 Task: Determine the Delaunay triangulation of a set of points.
Action: Mouse moved to (121, 67)
Screenshot: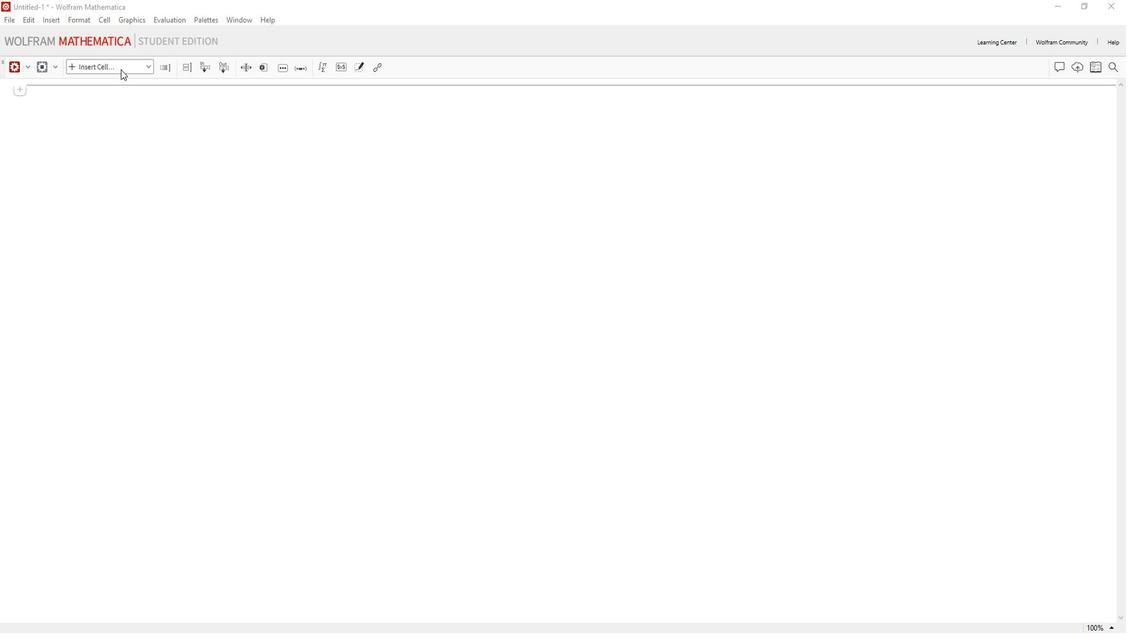 
Action: Mouse pressed left at (121, 67)
Screenshot: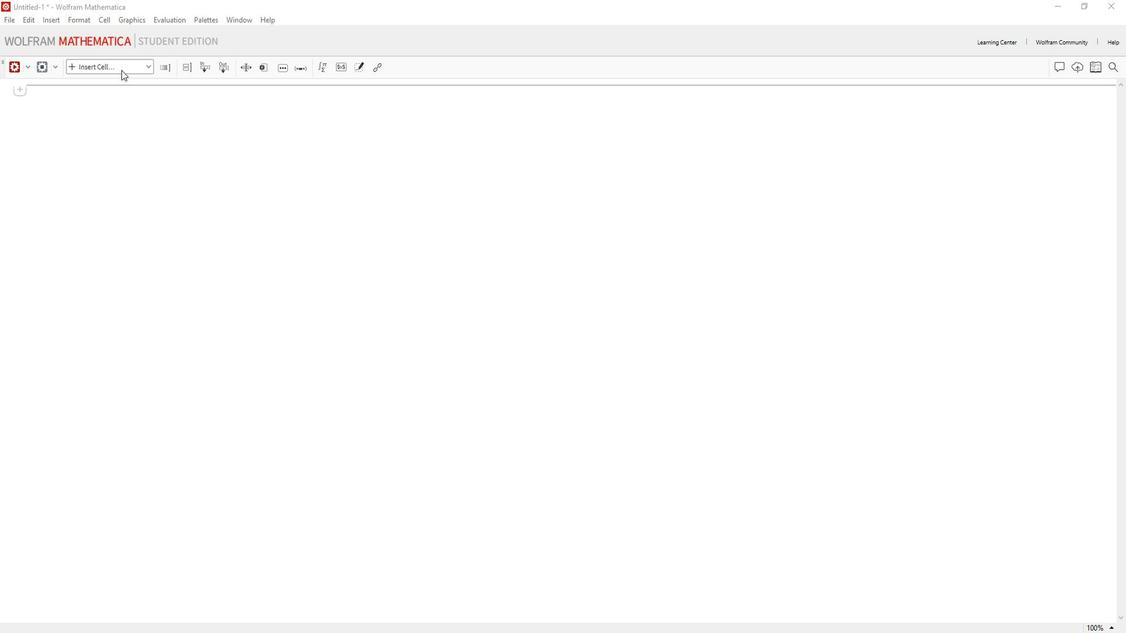 
Action: Mouse moved to (120, 88)
Screenshot: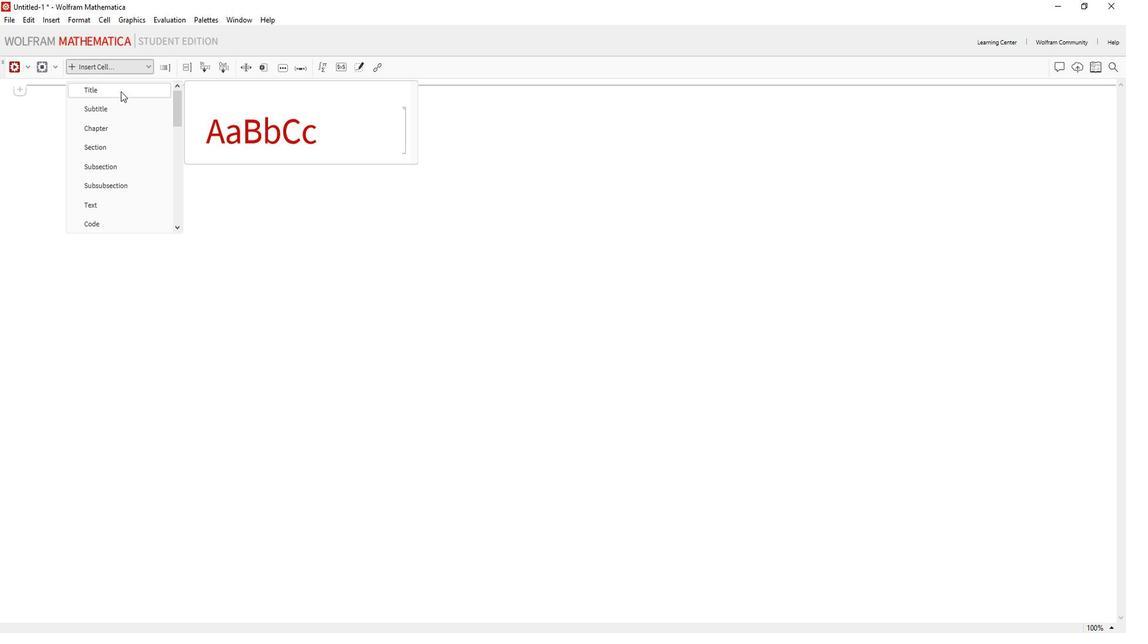 
Action: Mouse pressed left at (120, 88)
Screenshot: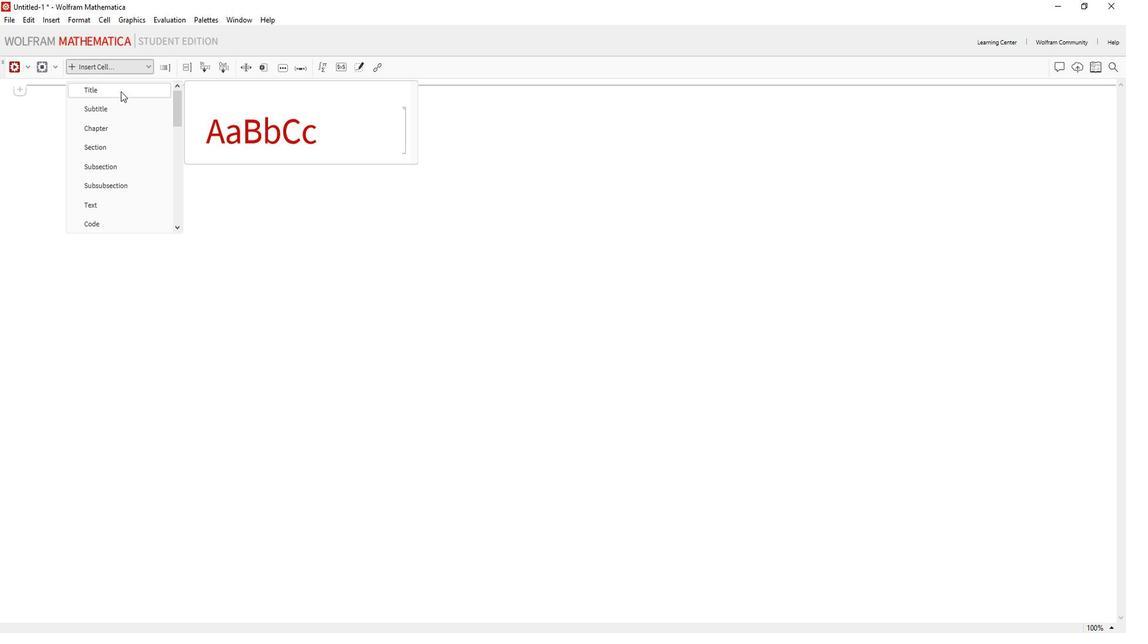 
Action: Key pressed d<Key.caps_lock>ELAUNAY<Key.space><Key.caps_lock>t<Key.caps_lock>RIANGULATION<Key.space>OF<Key.space><Key.caps_lock>a<Key.space>s<Key.caps_lock>ET<Key.space>OF<Key.space><Key.caps_lock>p<Key.caps_lock>OINTS
Screenshot: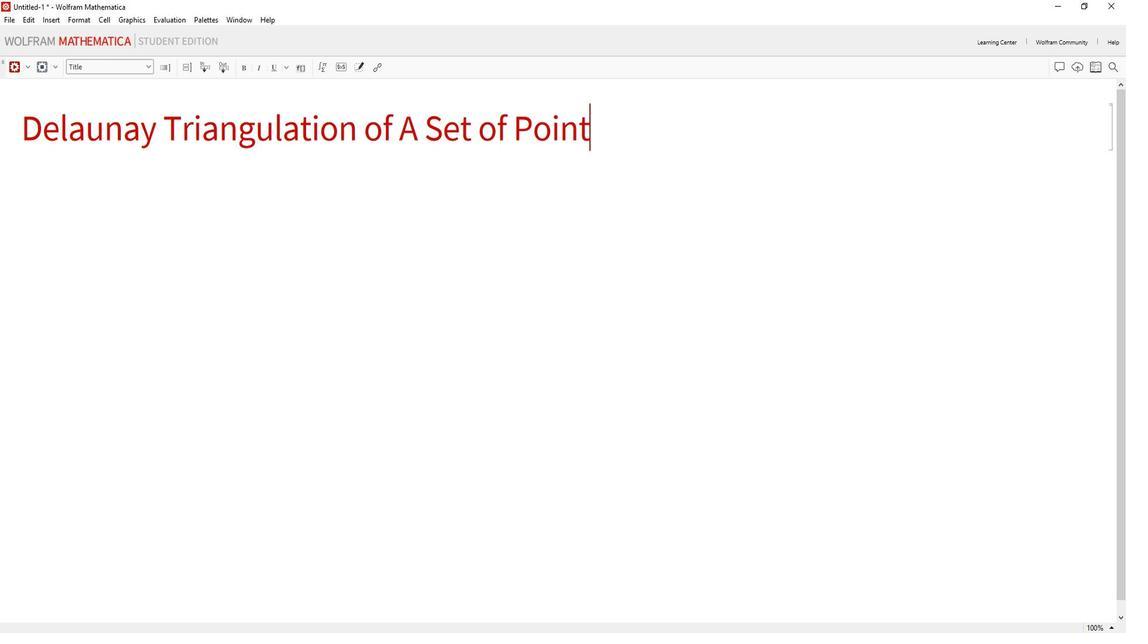 
Action: Mouse moved to (90, 203)
Screenshot: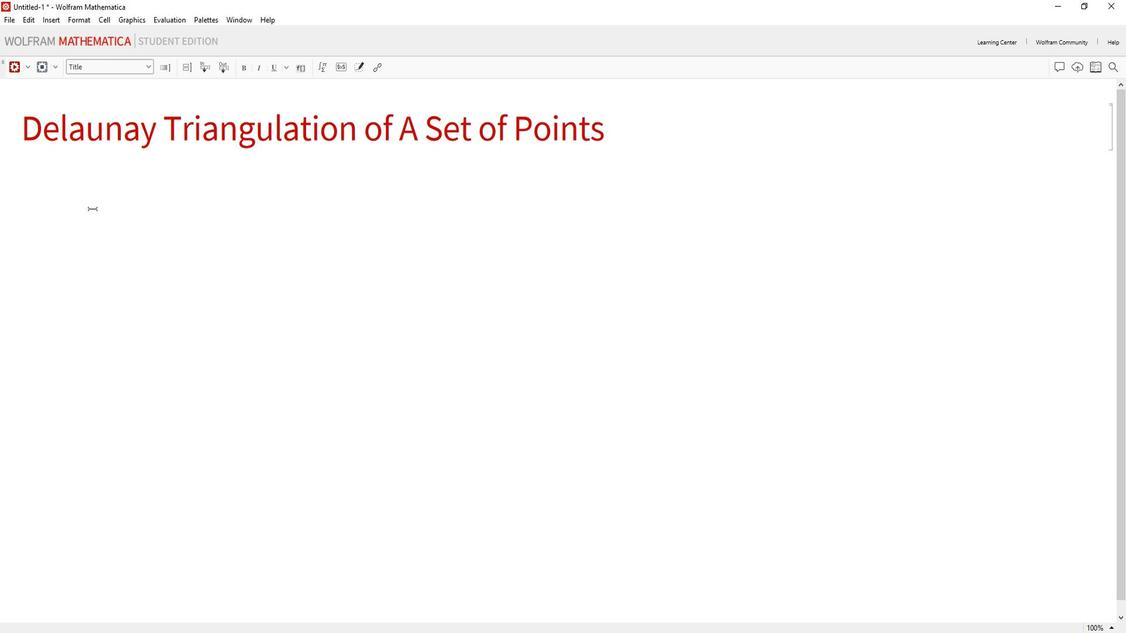 
Action: Mouse pressed left at (90, 203)
Screenshot: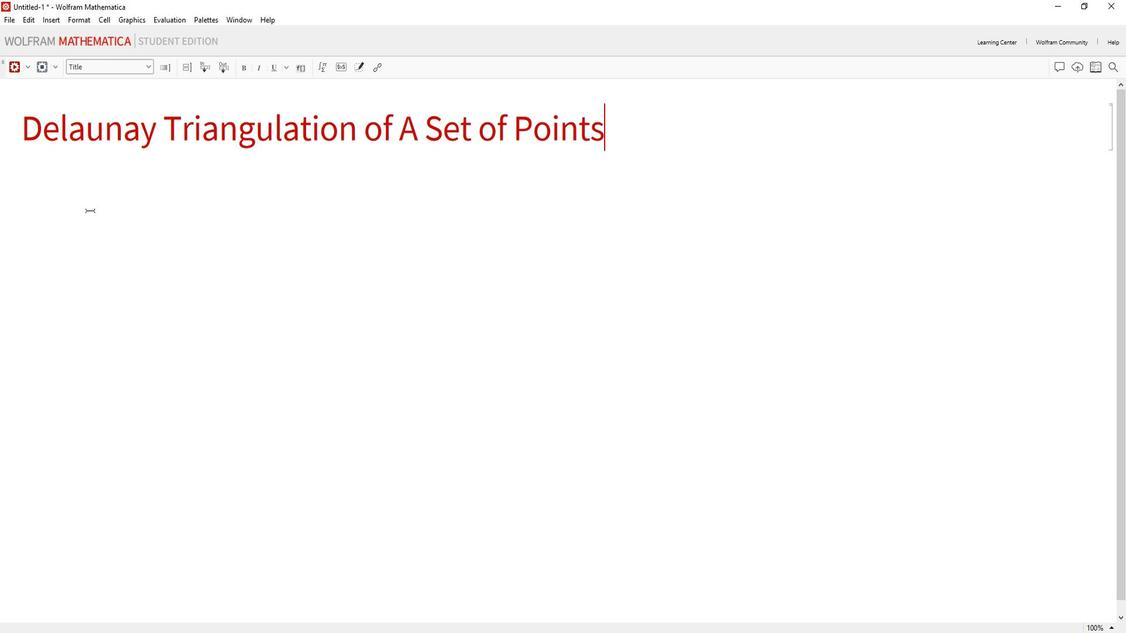
Action: Mouse moved to (119, 69)
Screenshot: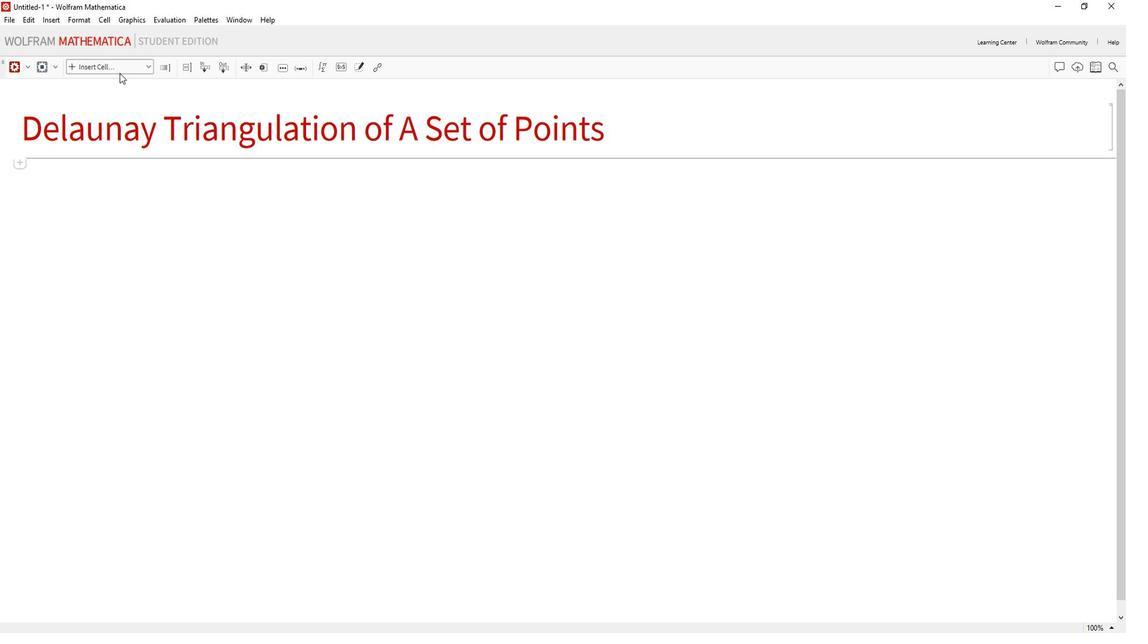 
Action: Mouse pressed left at (119, 69)
Screenshot: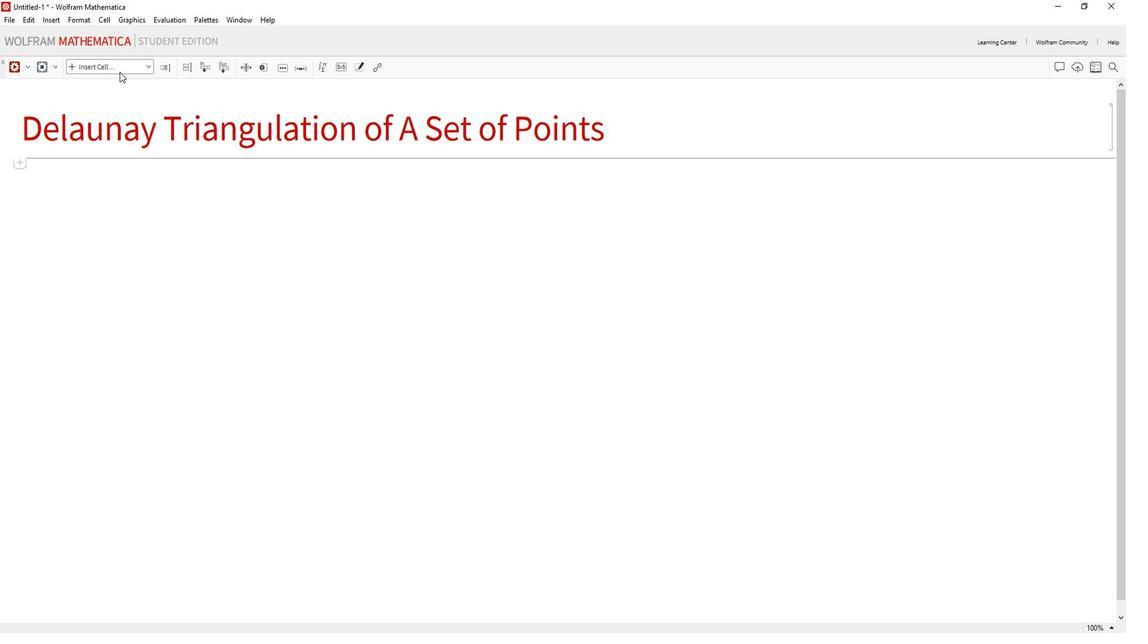 
Action: Mouse moved to (107, 219)
Screenshot: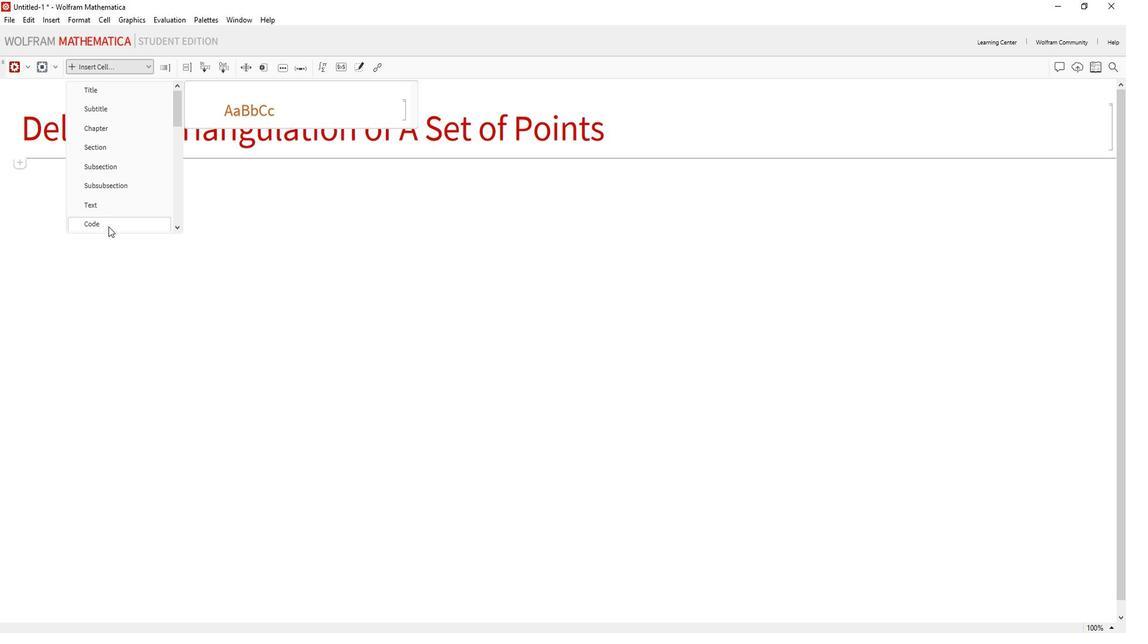 
Action: Mouse pressed left at (107, 219)
Screenshot: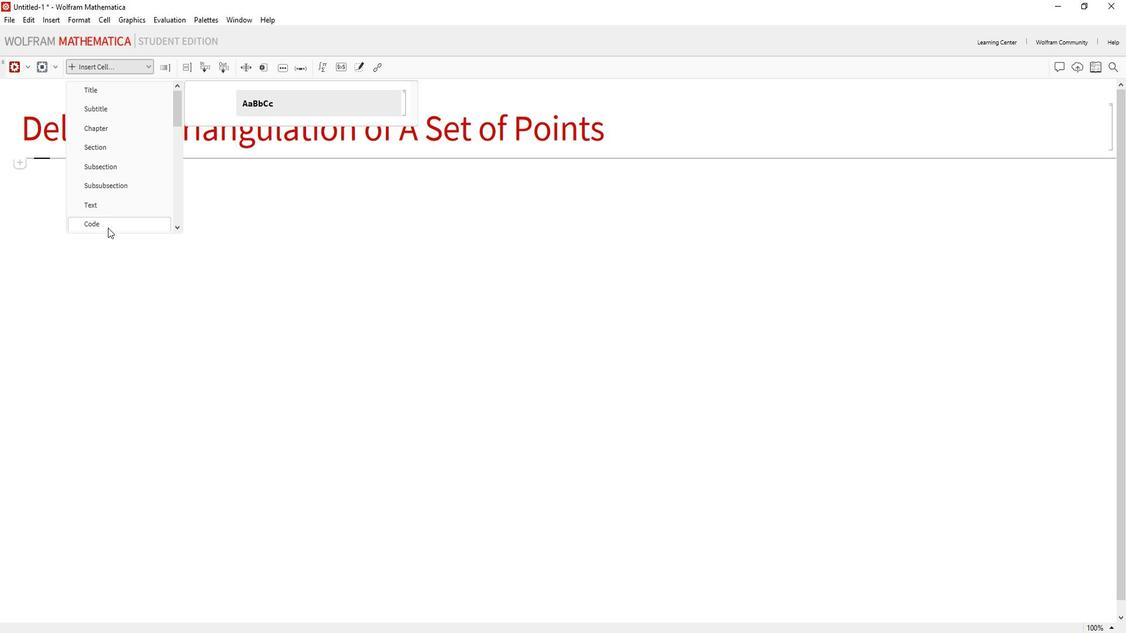 
Action: Mouse moved to (95, 193)
Screenshot: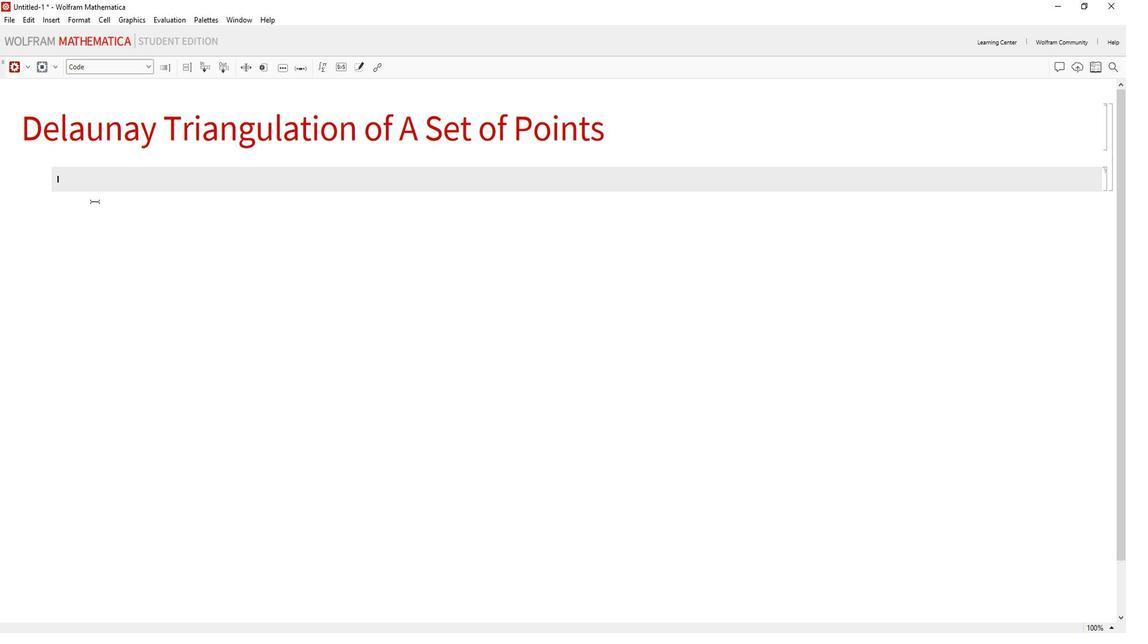 
Action: Key pressed POINTS<Key.space>=<Key.space><Key.caps_lock>r<Key.caps_lock>ANDOM<Key.caps_lock>r<Key.caps_lock>EAL[<Key.shift_r>{-1,<Key.space>1<Key.right>,<Key.space><Key.shift_r>{10,<Key.space>2<Key.right><Key.right>;<Key.enter>TRIANGULATION<Key.space>=<Key.space><Key.caps_lock>d<Key.caps_lock>ELAUNAY<Key.caps_lock>m<Key.caps_lock>ESH[POINTS<Key.right>;<Key.enter><Key.caps_lock>s<Key.caps_lock>HOW[TRIANGULATION,<Key.space><Key.caps_lock>g<Key.caps_lock>RAPHICS[<Key.shift_r>{<Key.caps_lock>r<Key.caps_lock>ED,<Key.space><Key.caps_lock>p<Key.caps_lock>OINT[POINTS<Key.right><Key.right><Key.right><Key.right>
Screenshot: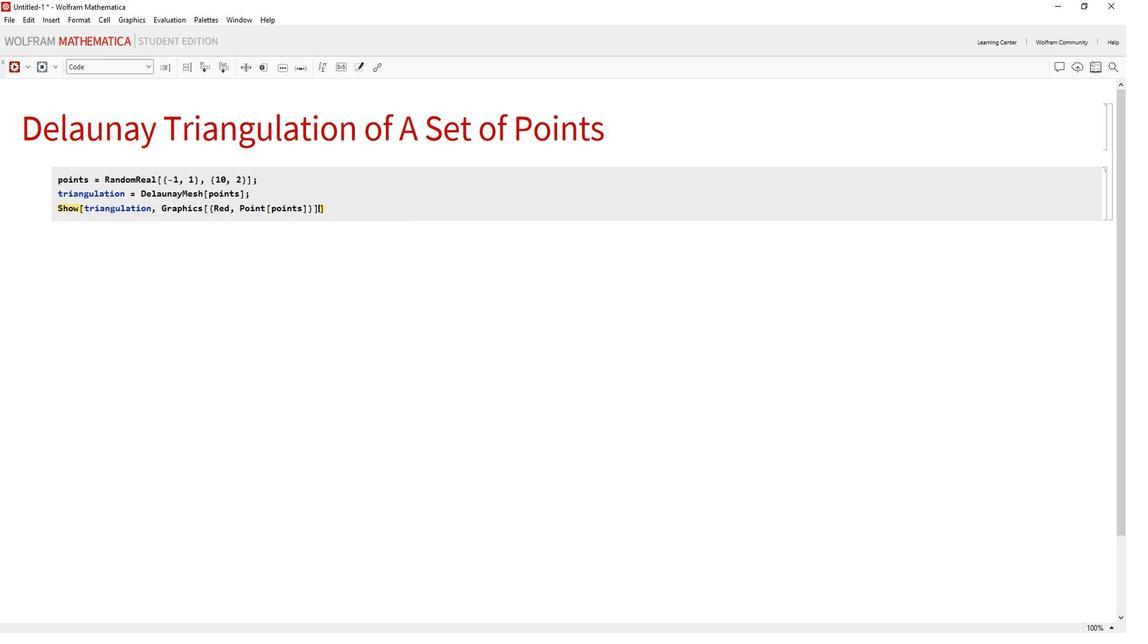 
Action: Mouse moved to (12, 65)
Screenshot: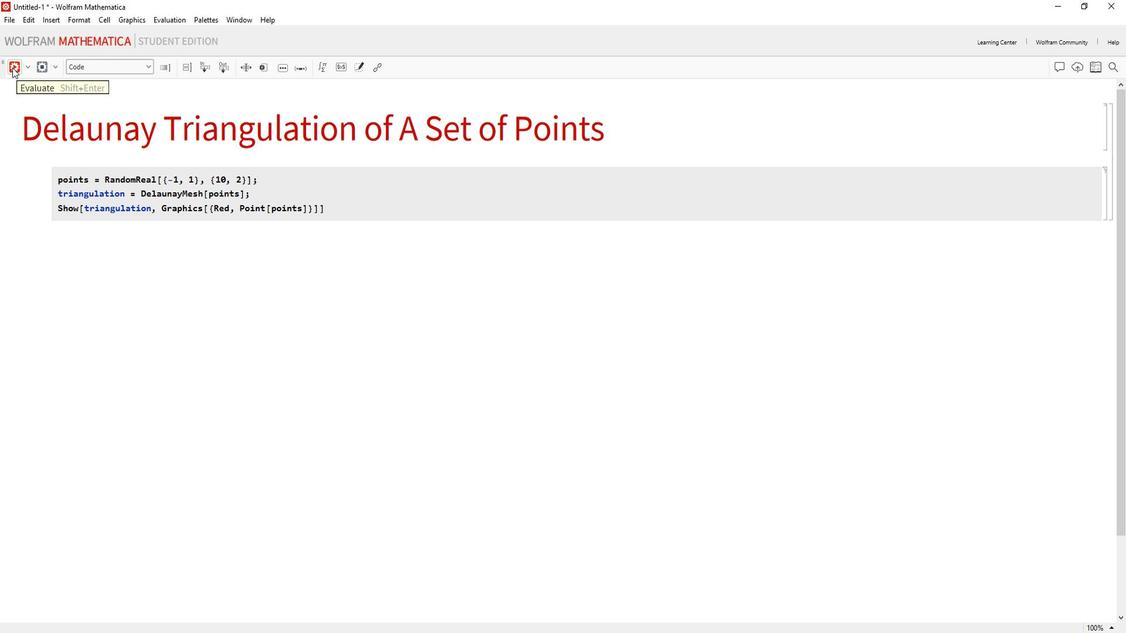 
Action: Mouse pressed left at (12, 65)
Screenshot: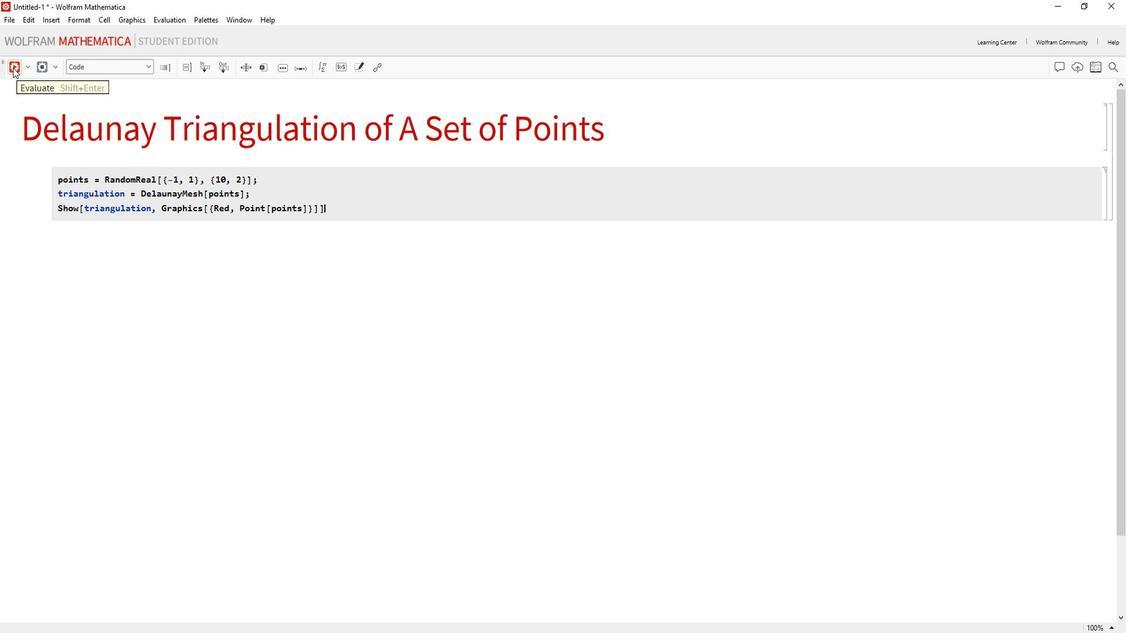 
